 Task: Set the "Maximum device-width" for "Unified adaptive streaming for DASH/HLS" to 720.
Action: Mouse moved to (91, 14)
Screenshot: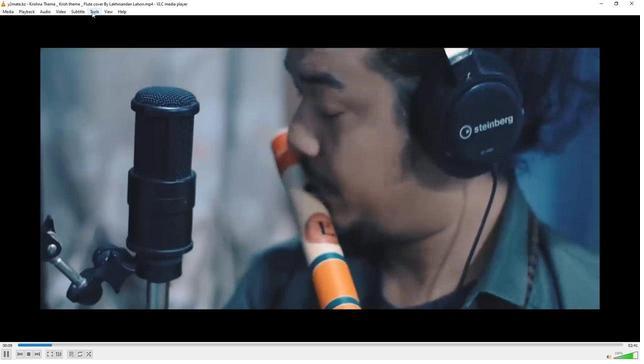 
Action: Mouse pressed left at (91, 14)
Screenshot: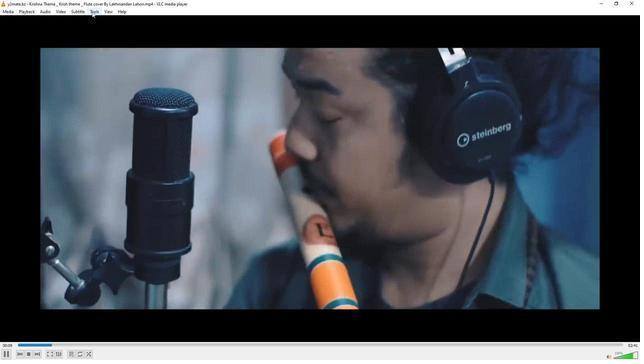 
Action: Mouse moved to (103, 91)
Screenshot: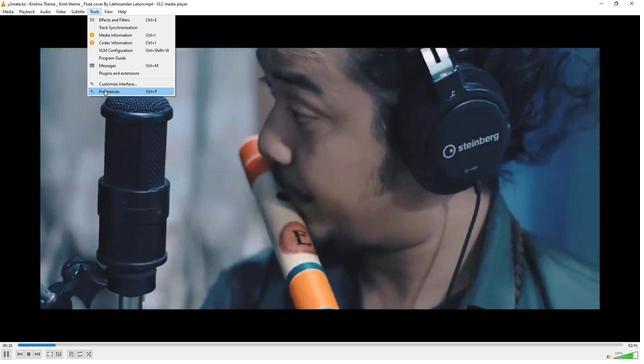 
Action: Mouse pressed left at (103, 91)
Screenshot: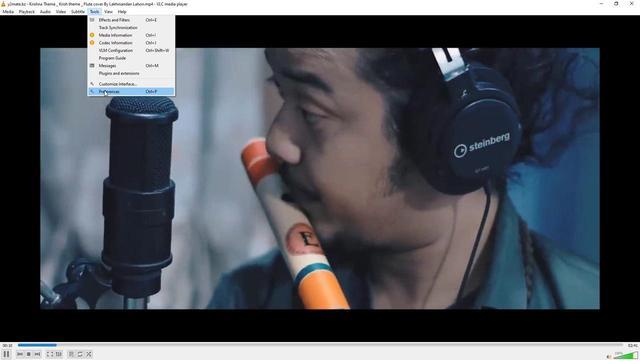 
Action: Mouse moved to (176, 275)
Screenshot: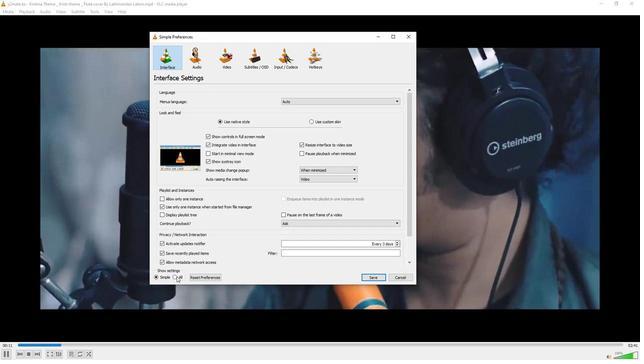 
Action: Mouse pressed left at (176, 275)
Screenshot: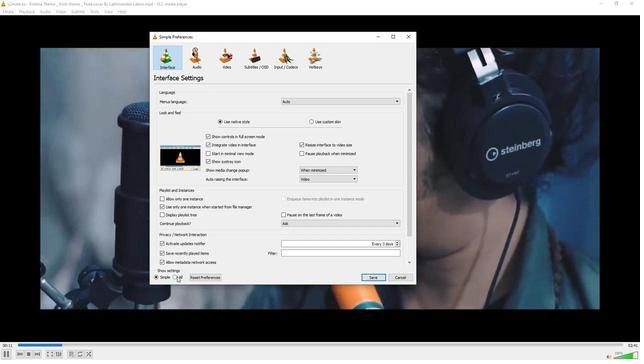 
Action: Mouse moved to (164, 183)
Screenshot: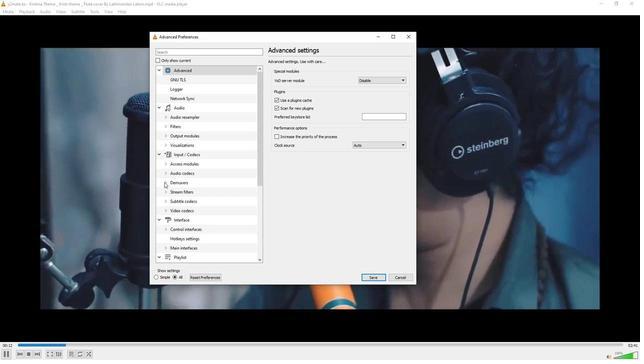 
Action: Mouse pressed left at (164, 183)
Screenshot: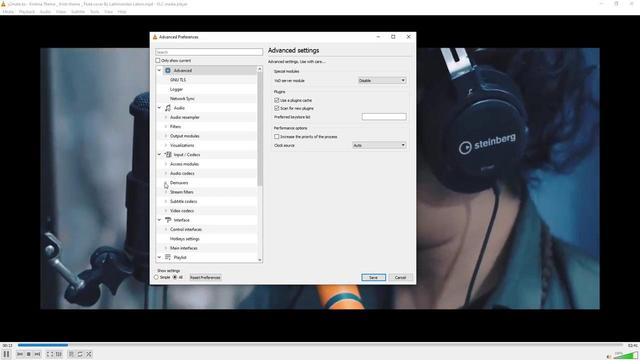 
Action: Mouse moved to (178, 190)
Screenshot: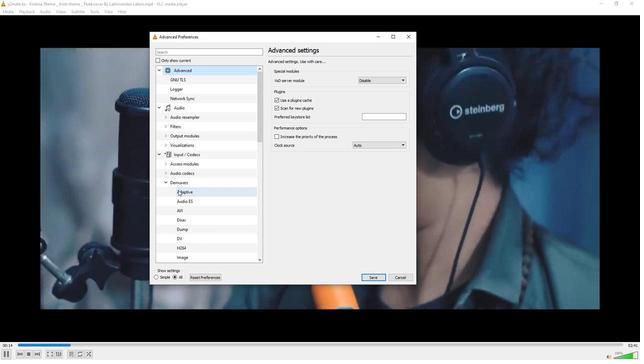 
Action: Mouse pressed left at (178, 190)
Screenshot: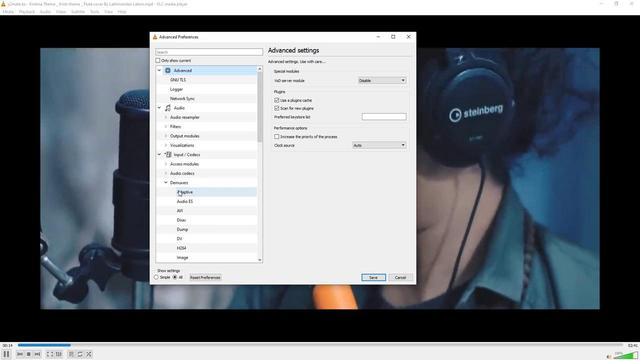 
Action: Mouse moved to (403, 82)
Screenshot: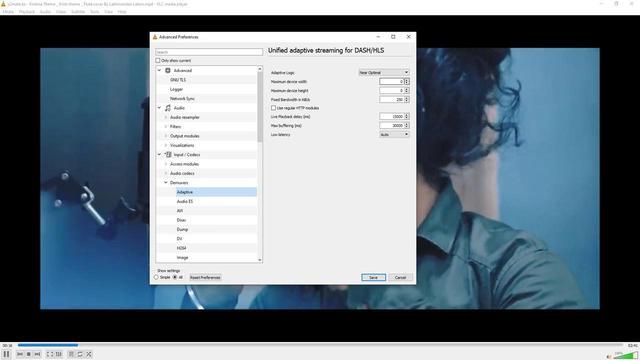 
Action: Mouse pressed left at (403, 82)
Screenshot: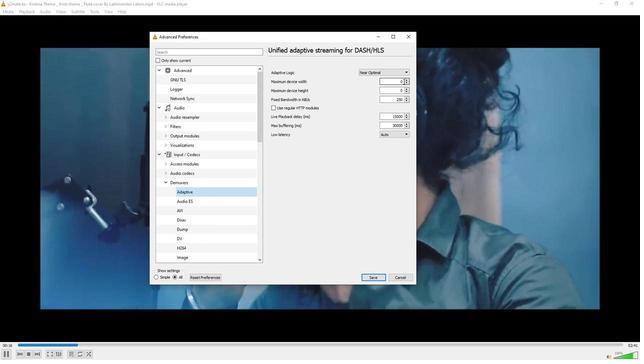
Action: Mouse moved to (399, 82)
Screenshot: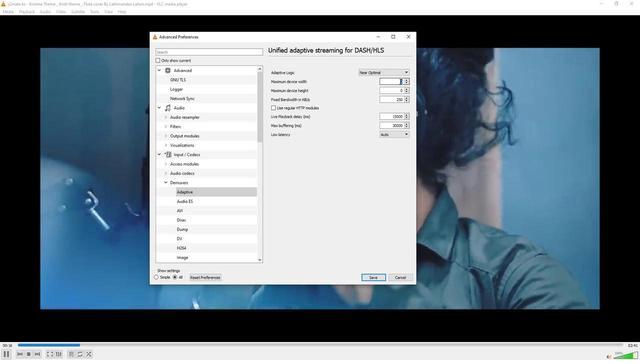 
Action: Key pressed 720
Screenshot: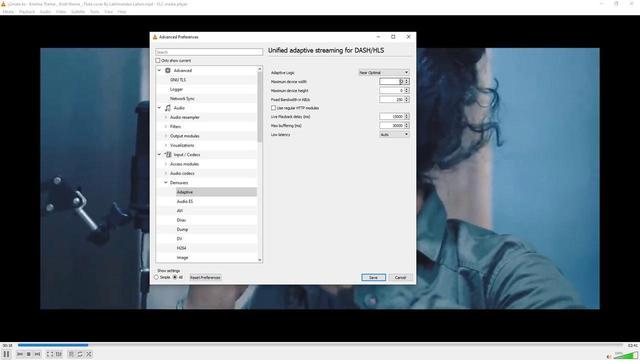 
Action: Mouse moved to (355, 150)
Screenshot: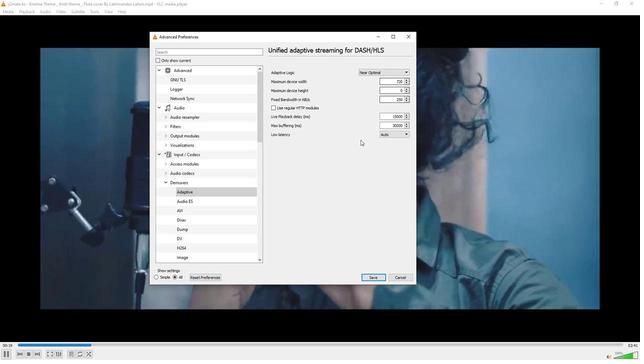 
